 Task: Add in the project ToughWorks an epic 'Remote work and collaboration enhancement'.
Action: Mouse moved to (250, 65)
Screenshot: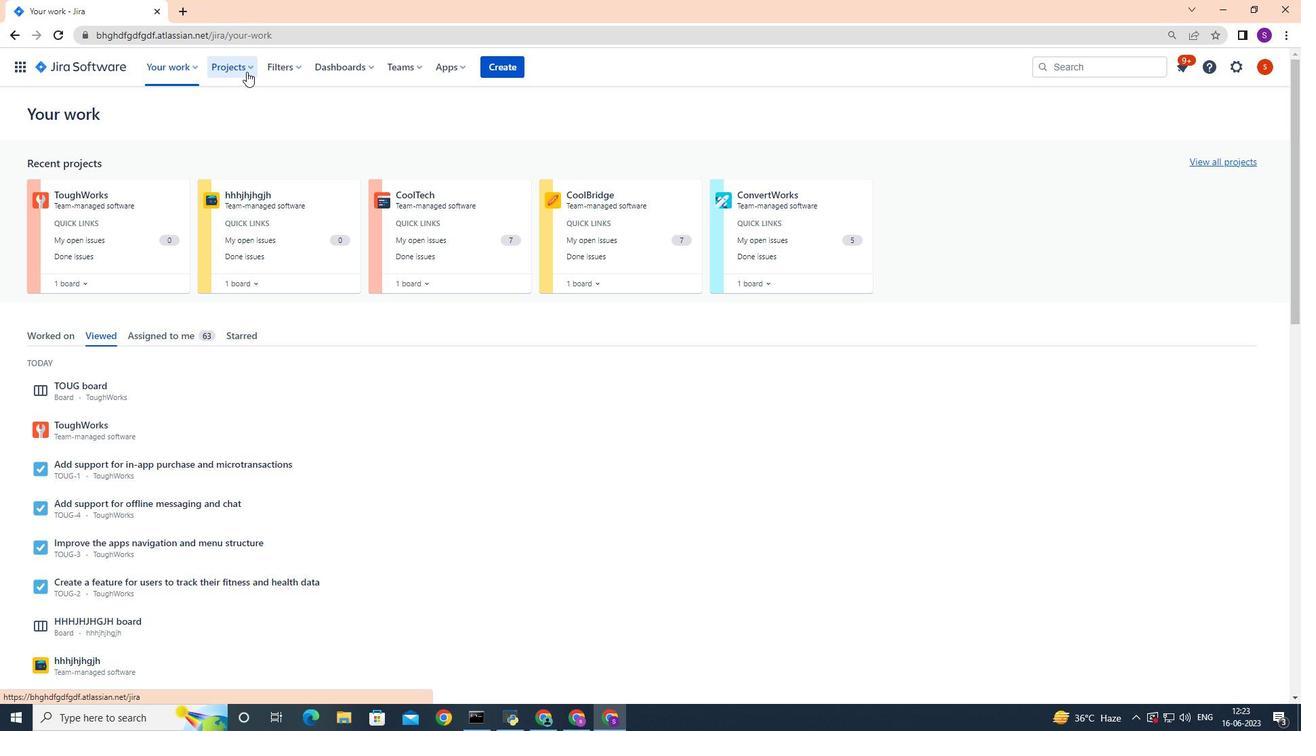 
Action: Mouse pressed left at (250, 65)
Screenshot: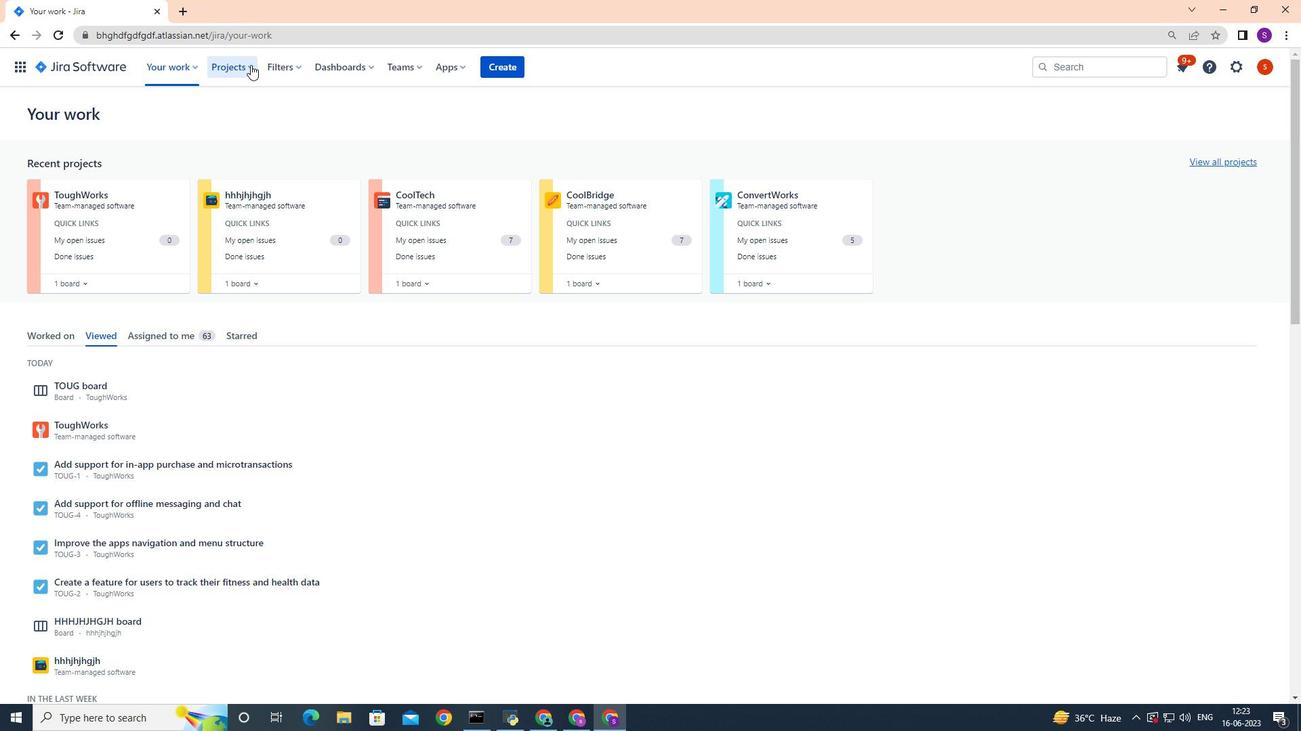 
Action: Mouse moved to (255, 122)
Screenshot: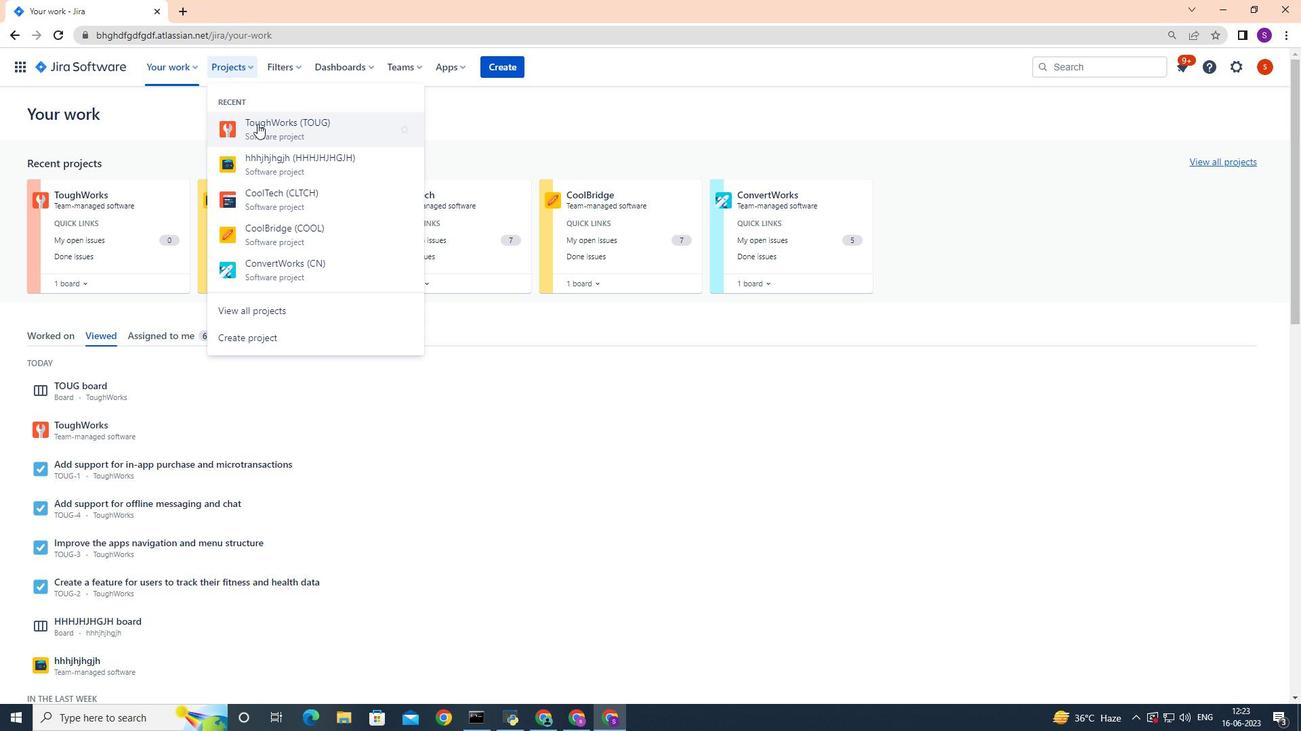 
Action: Mouse pressed left at (255, 122)
Screenshot: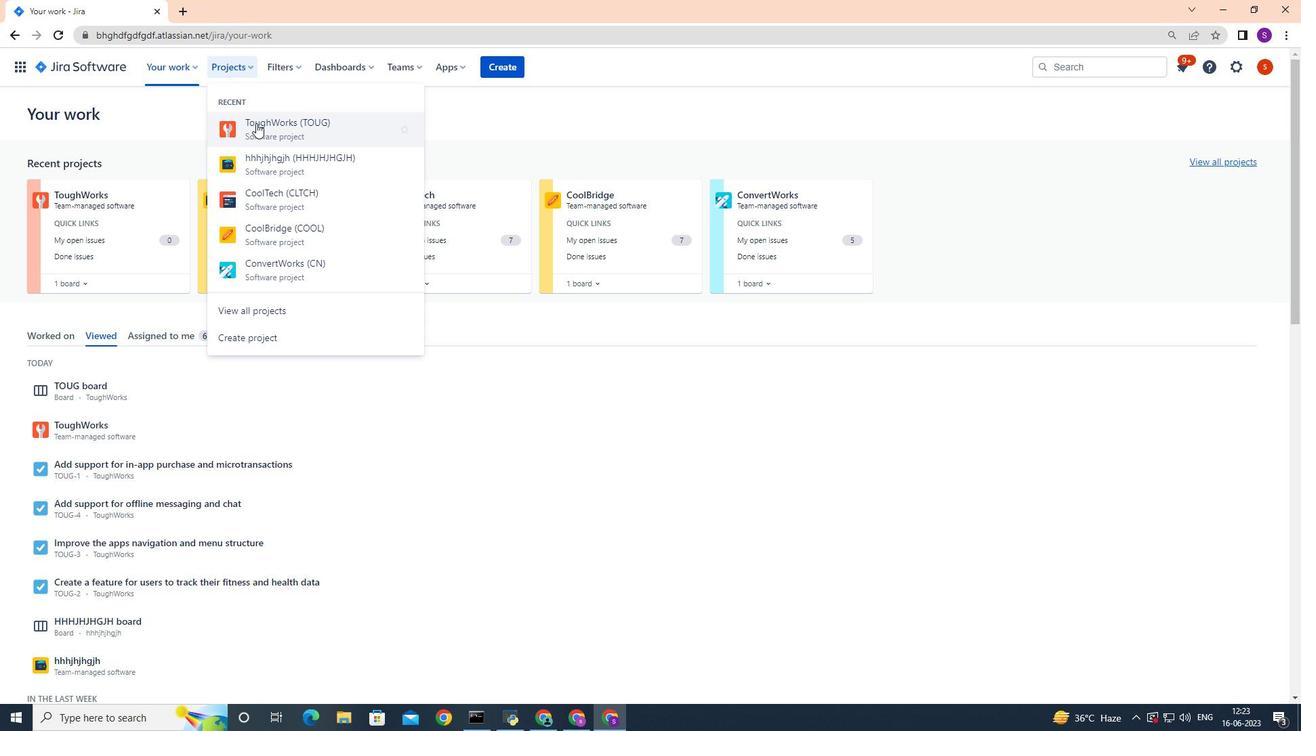 
Action: Mouse moved to (88, 203)
Screenshot: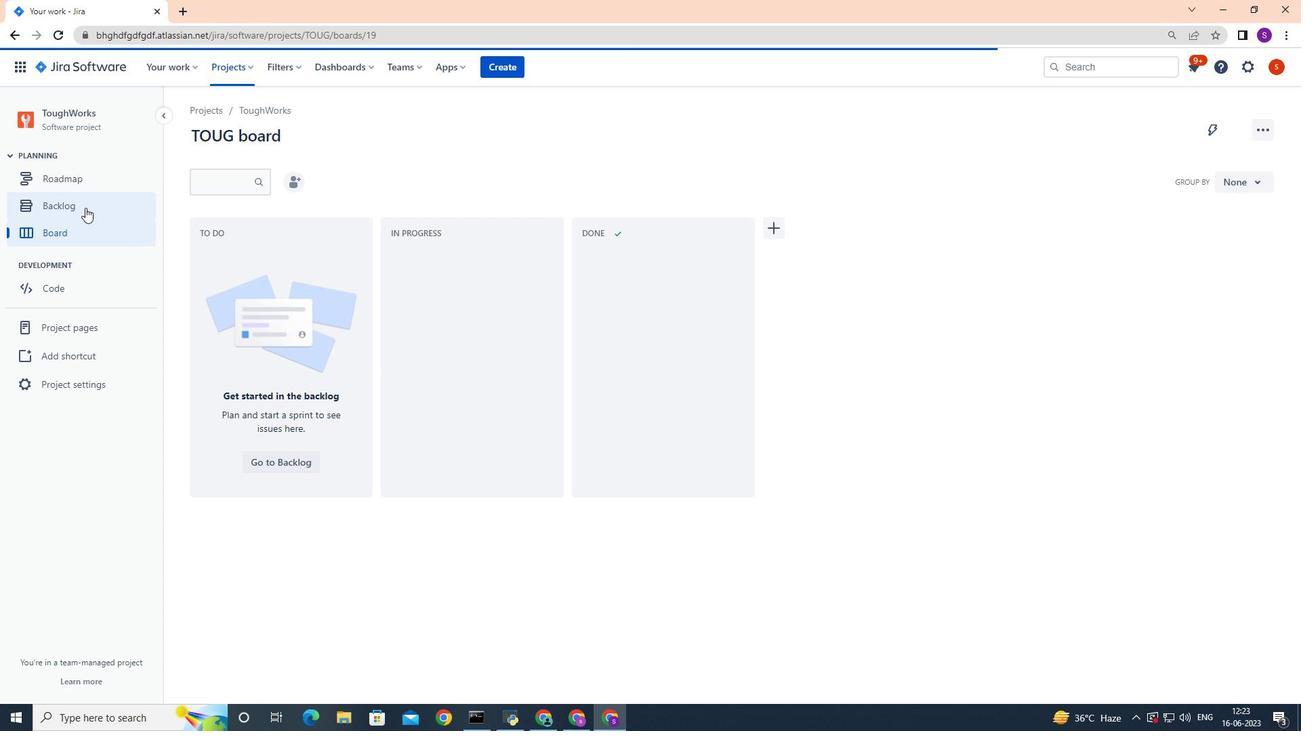 
Action: Mouse pressed left at (88, 203)
Screenshot: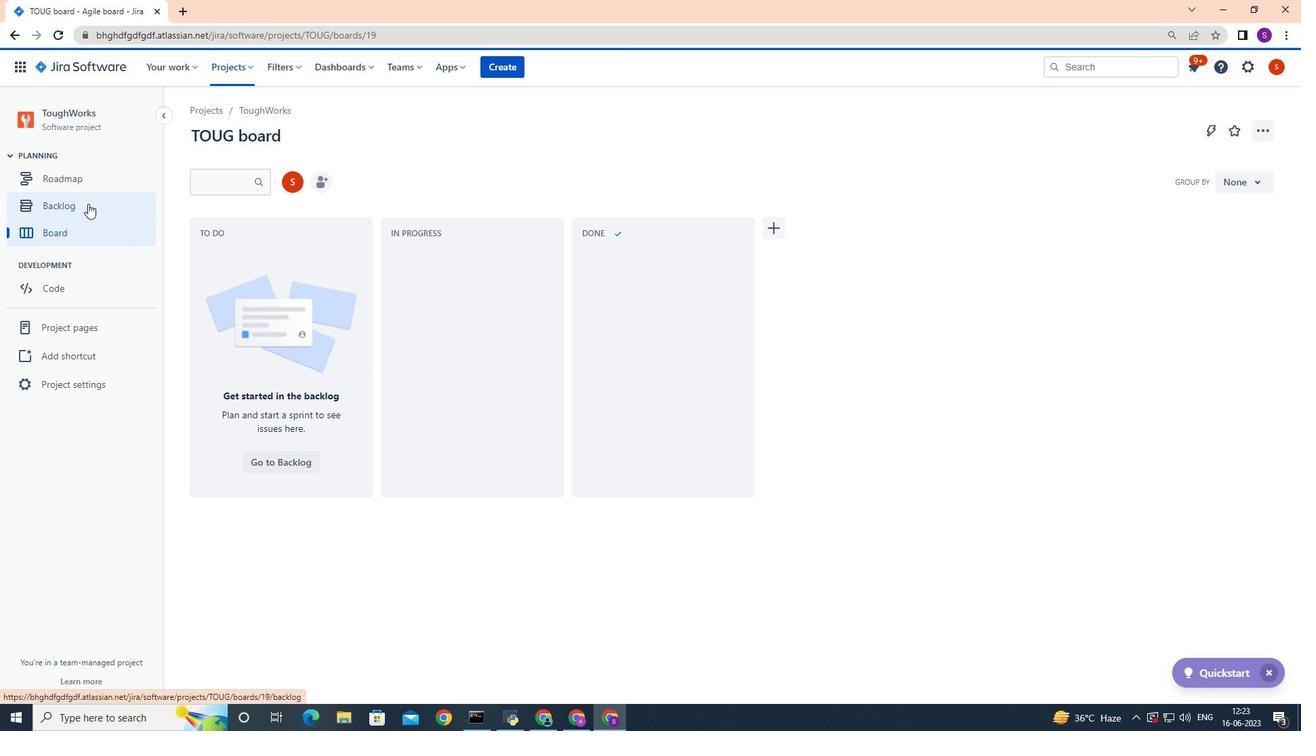 
Action: Mouse moved to (288, 348)
Screenshot: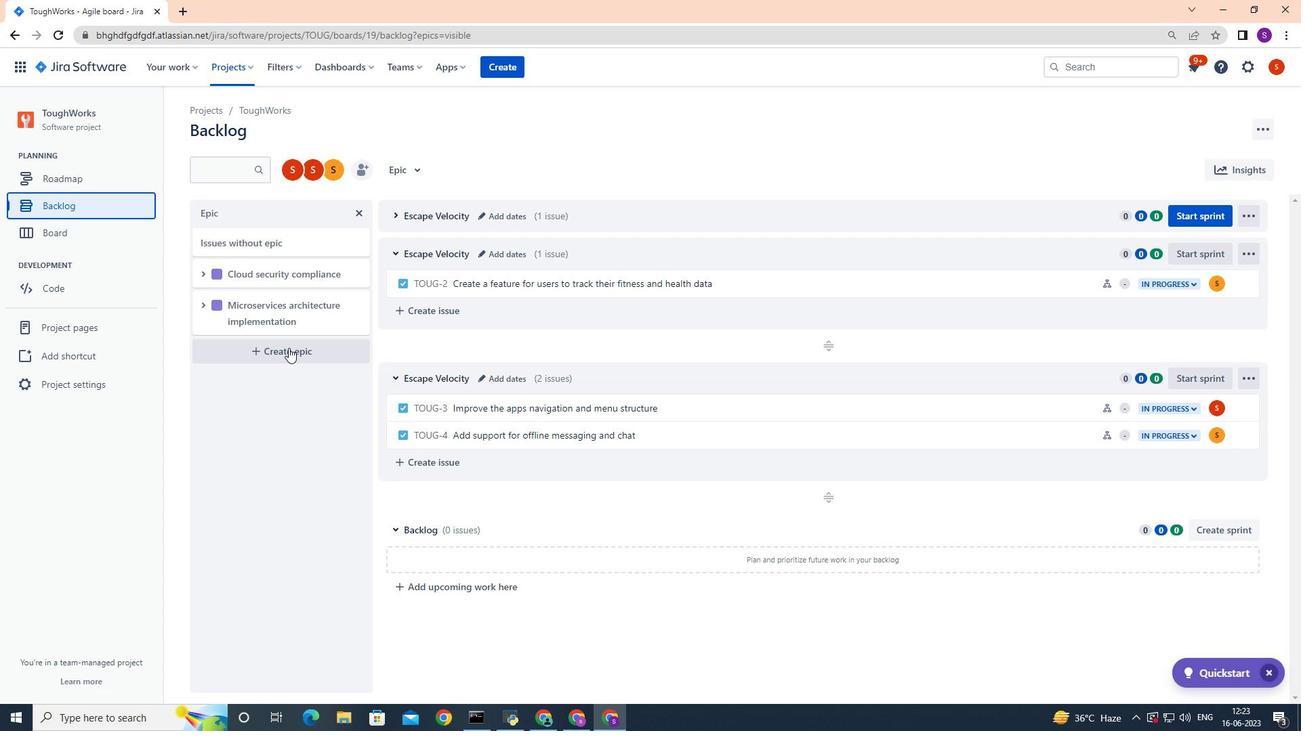
Action: Mouse pressed left at (288, 348)
Screenshot: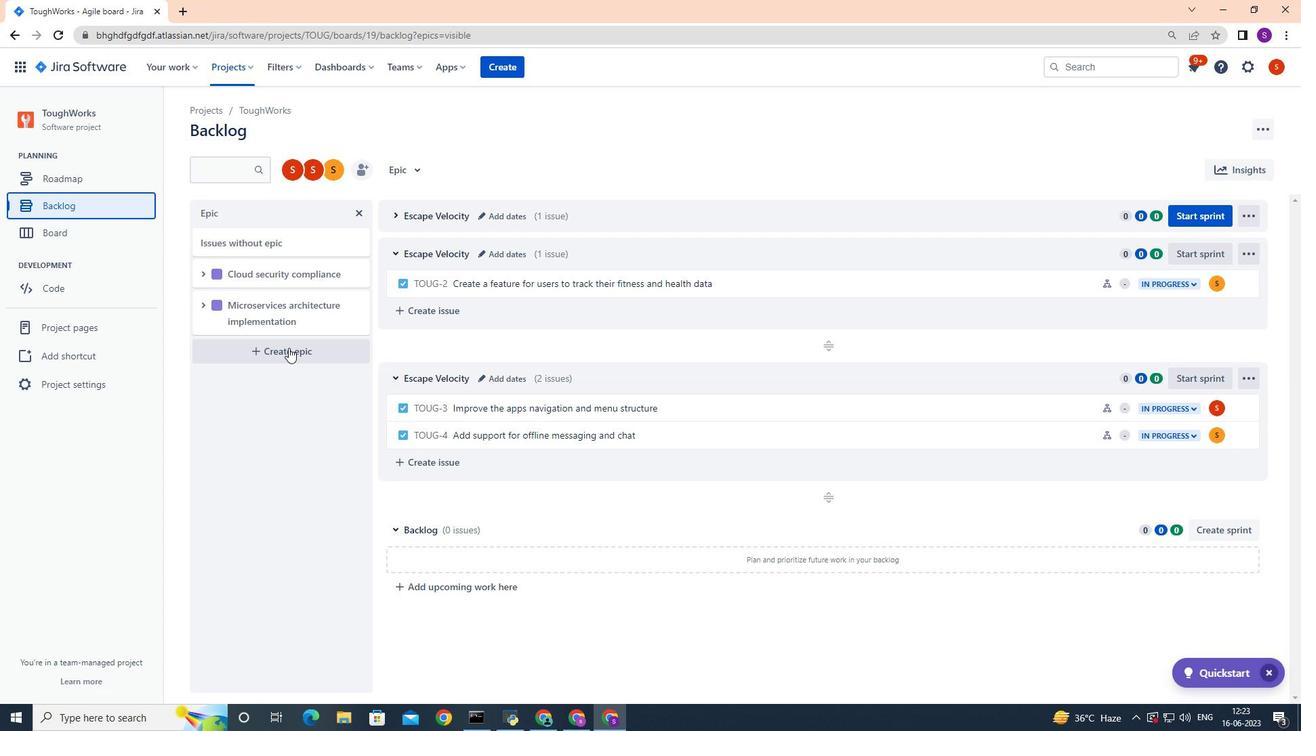
Action: Mouse moved to (288, 349)
Screenshot: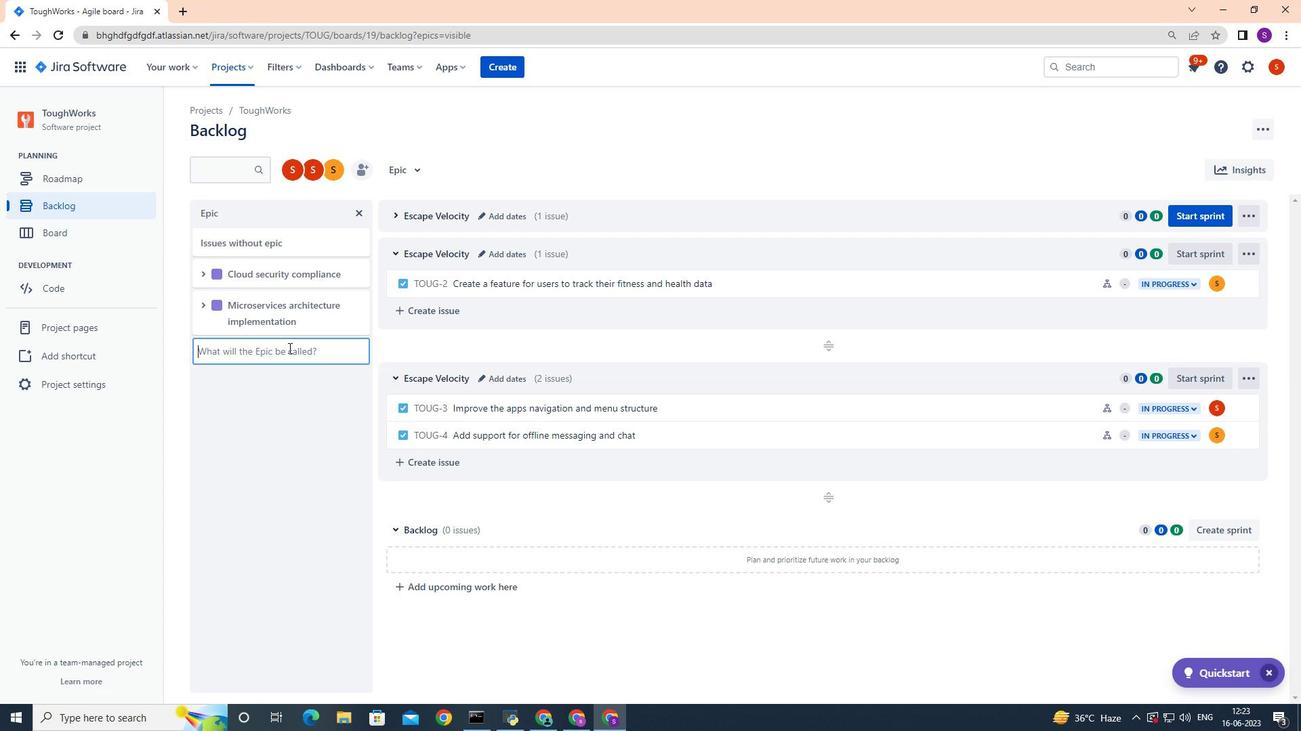 
Action: Key pressed <Key.shift>Remote<Key.space>workl<Key.backspace><Key.space>and<Key.space>collaboration<Key.space>enhancement<Key.enter>
Screenshot: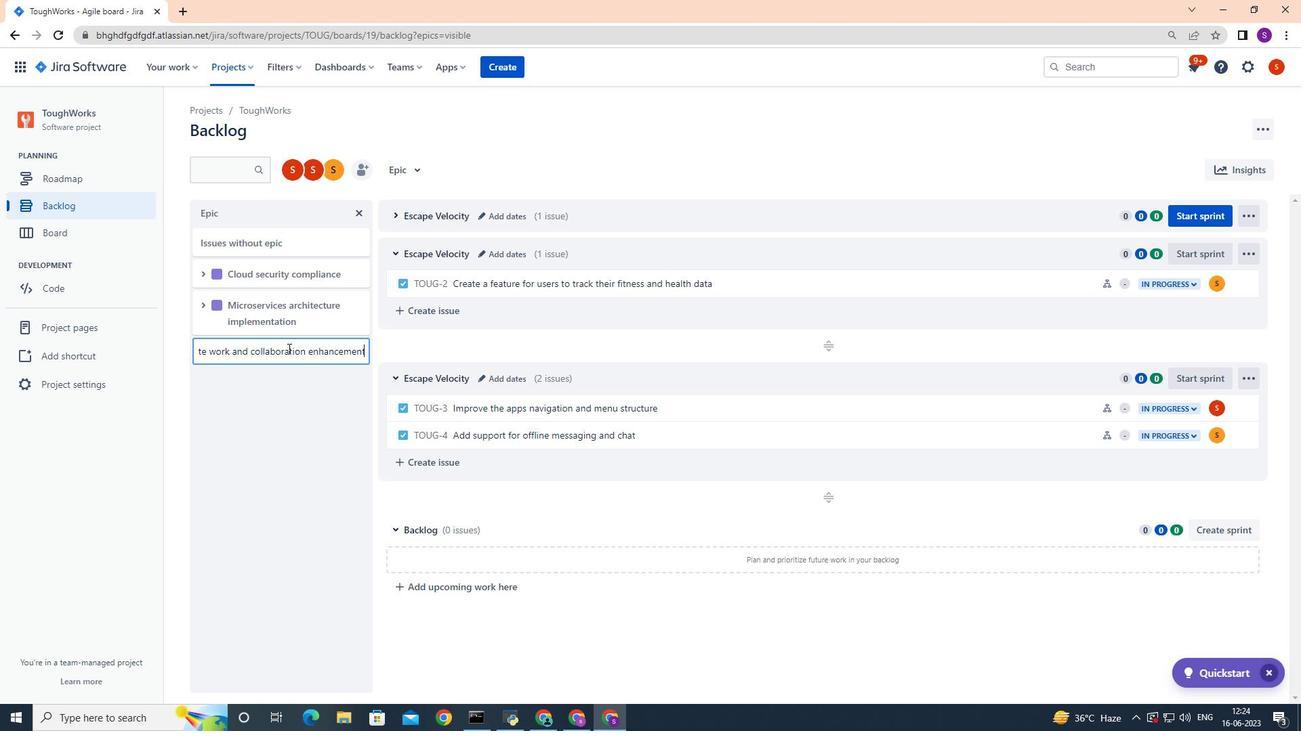 
Action: Mouse moved to (370, 329)
Screenshot: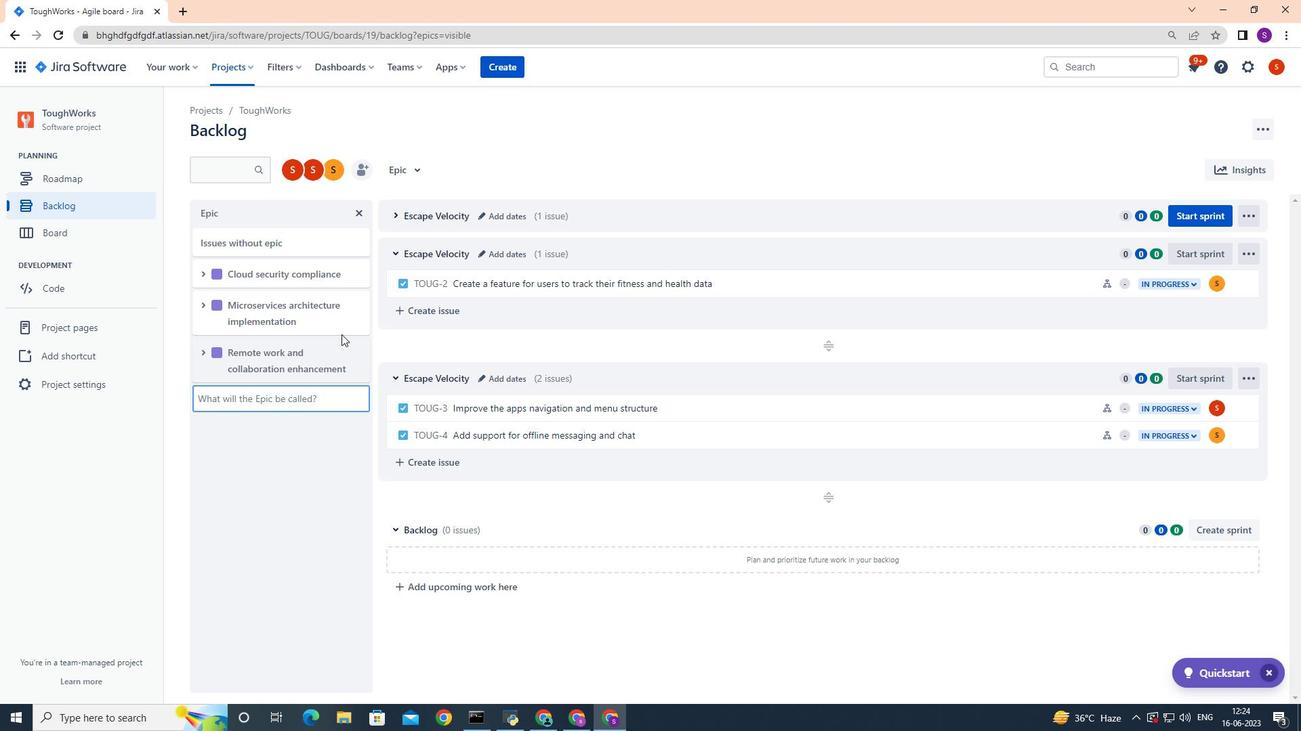 
